 Task: For heading  Tahoma with underline.  font size for heading20,  'Change the font style of data to'Arial.  and font size to 12,  Change the alignment of both headline & data to Align left.  In the sheet  ExpenseAnalysis templates
Action: Mouse moved to (1077, 130)
Screenshot: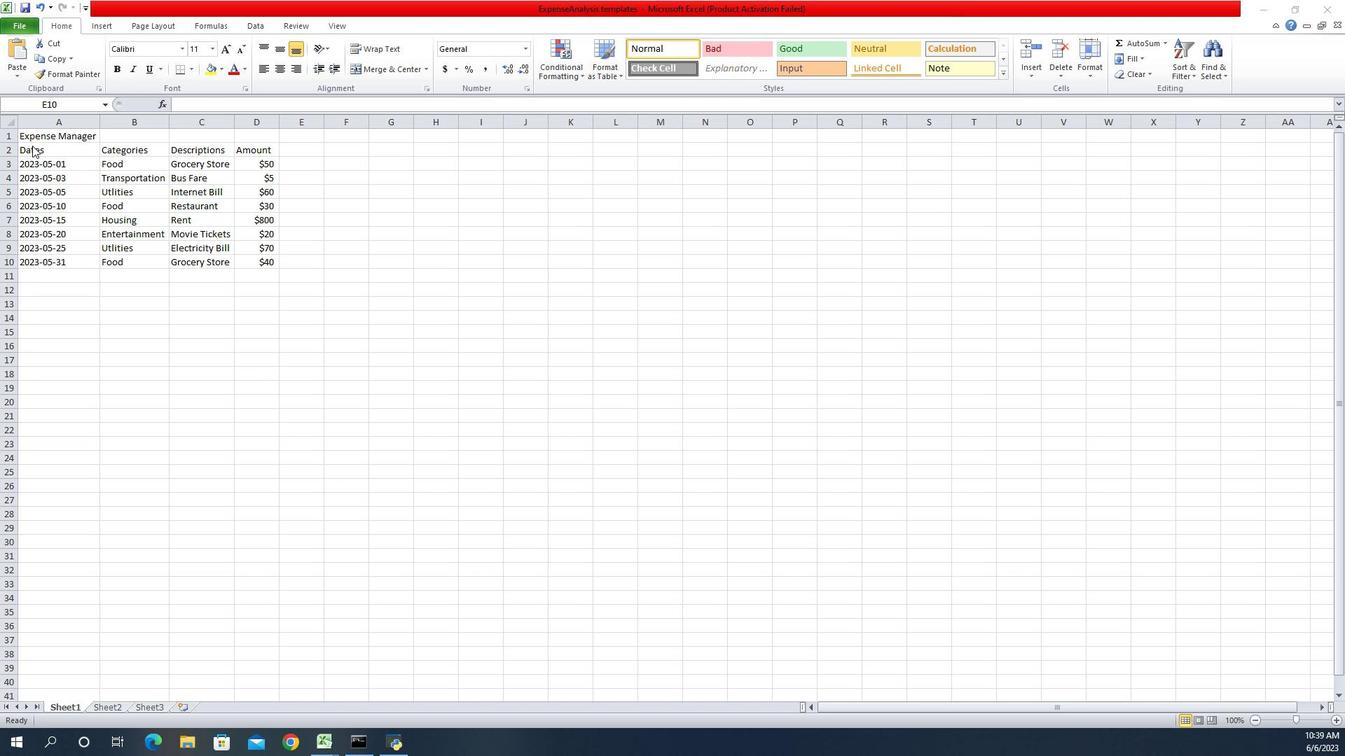 
Action: Mouse pressed left at (1077, 130)
Screenshot: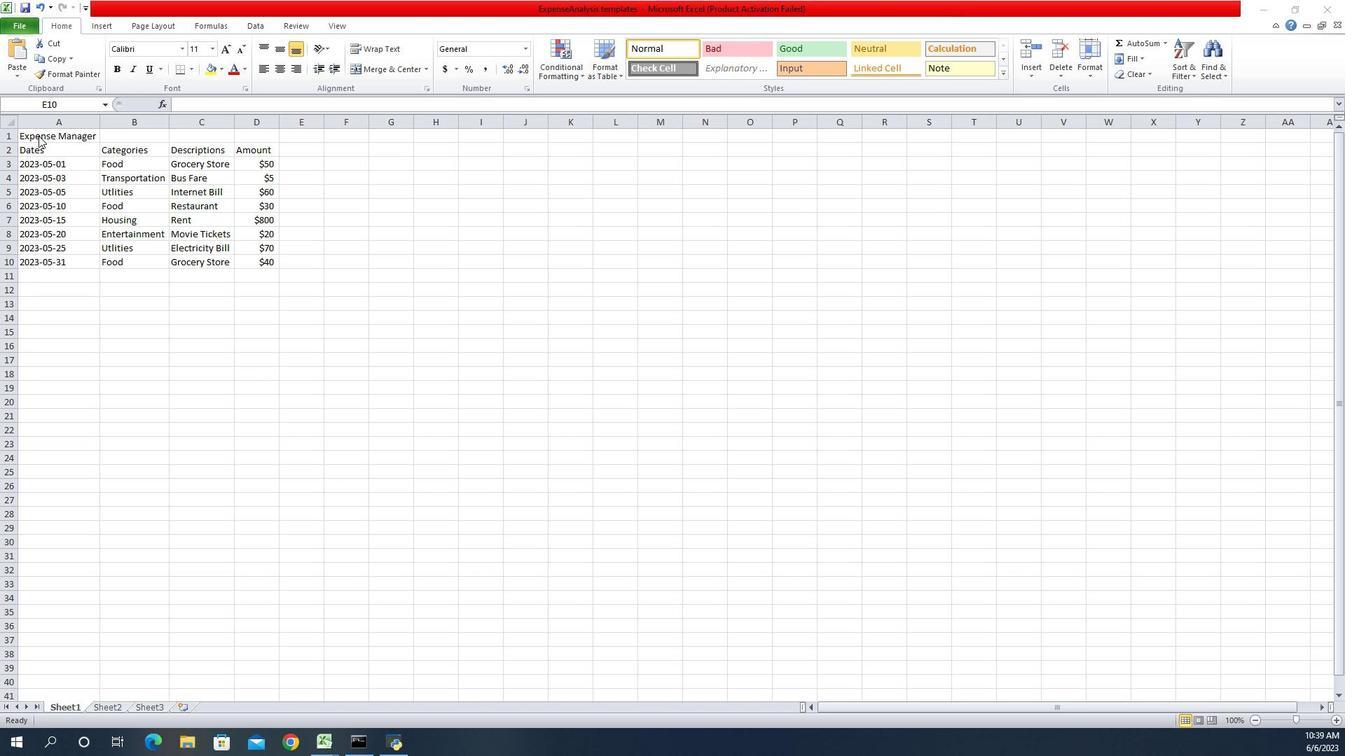 
Action: Mouse pressed left at (1077, 130)
Screenshot: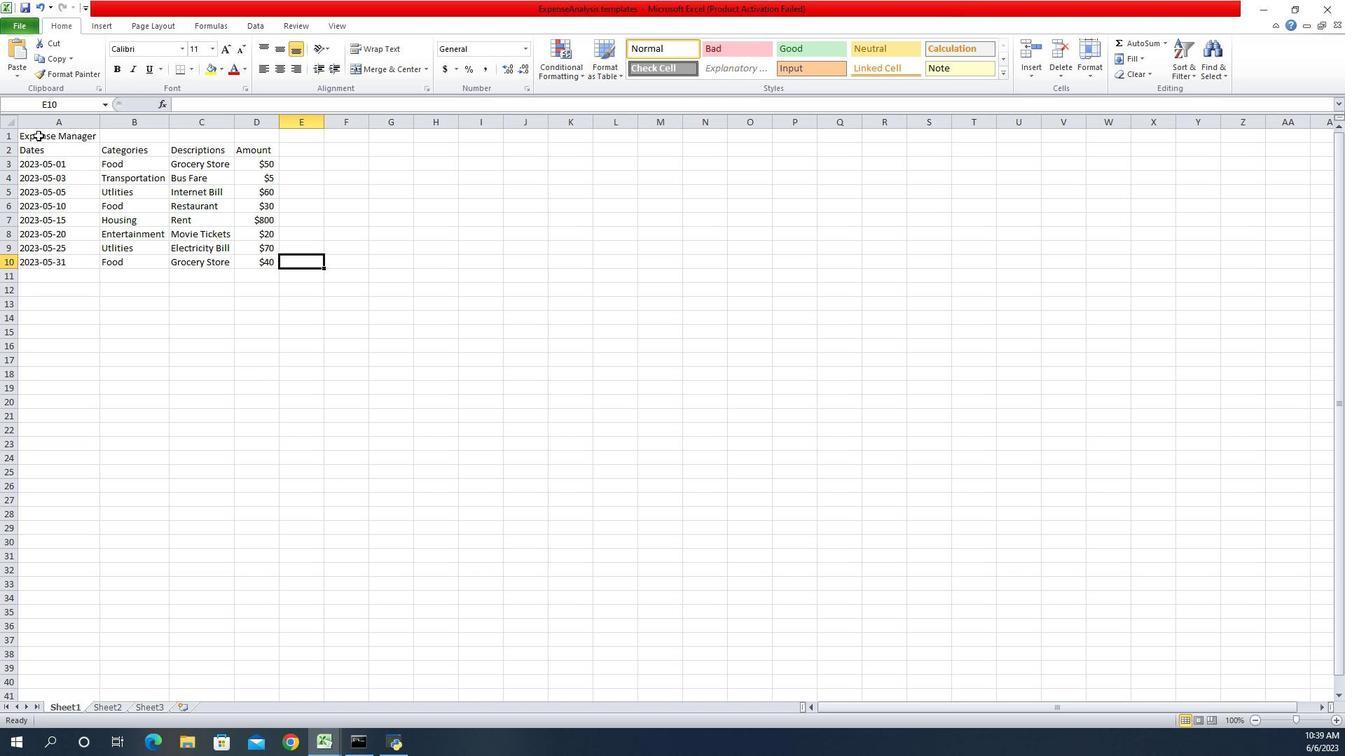 
Action: Mouse pressed left at (1077, 130)
Screenshot: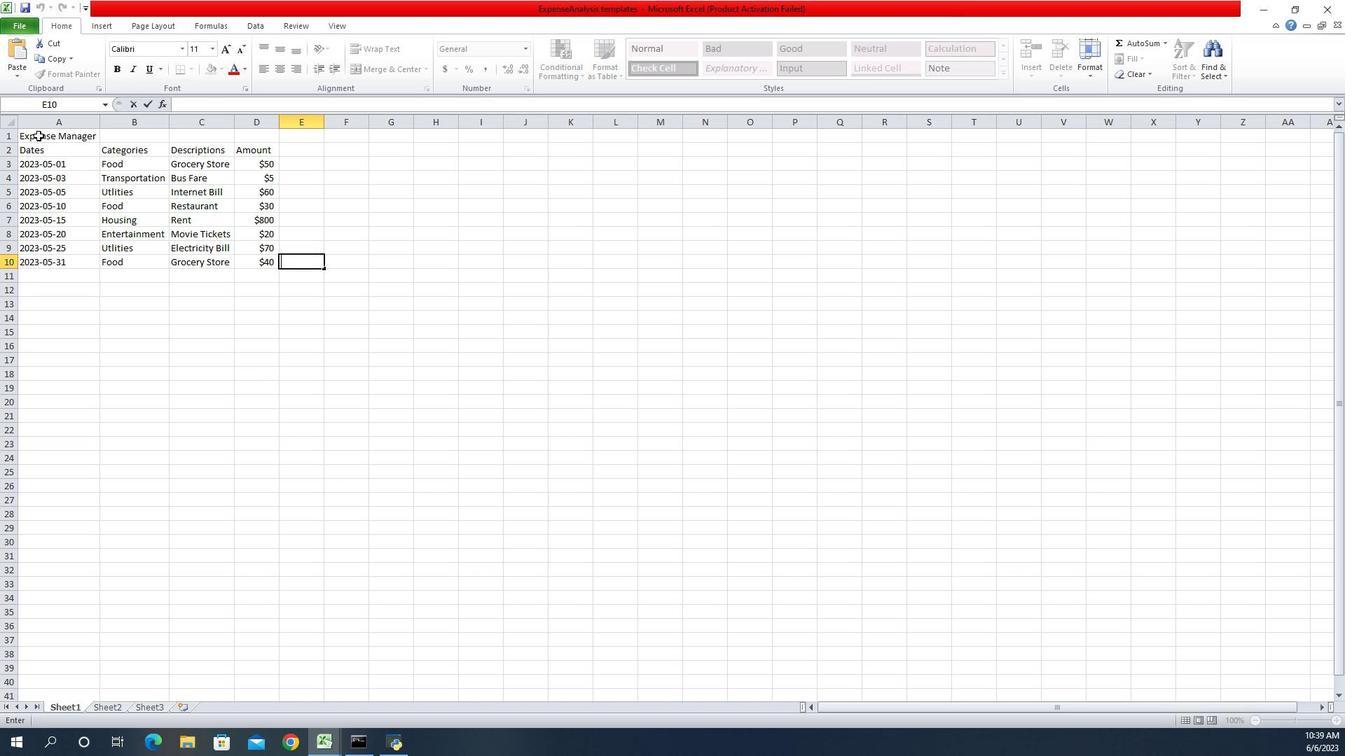 
Action: Mouse moved to (1220, 39)
Screenshot: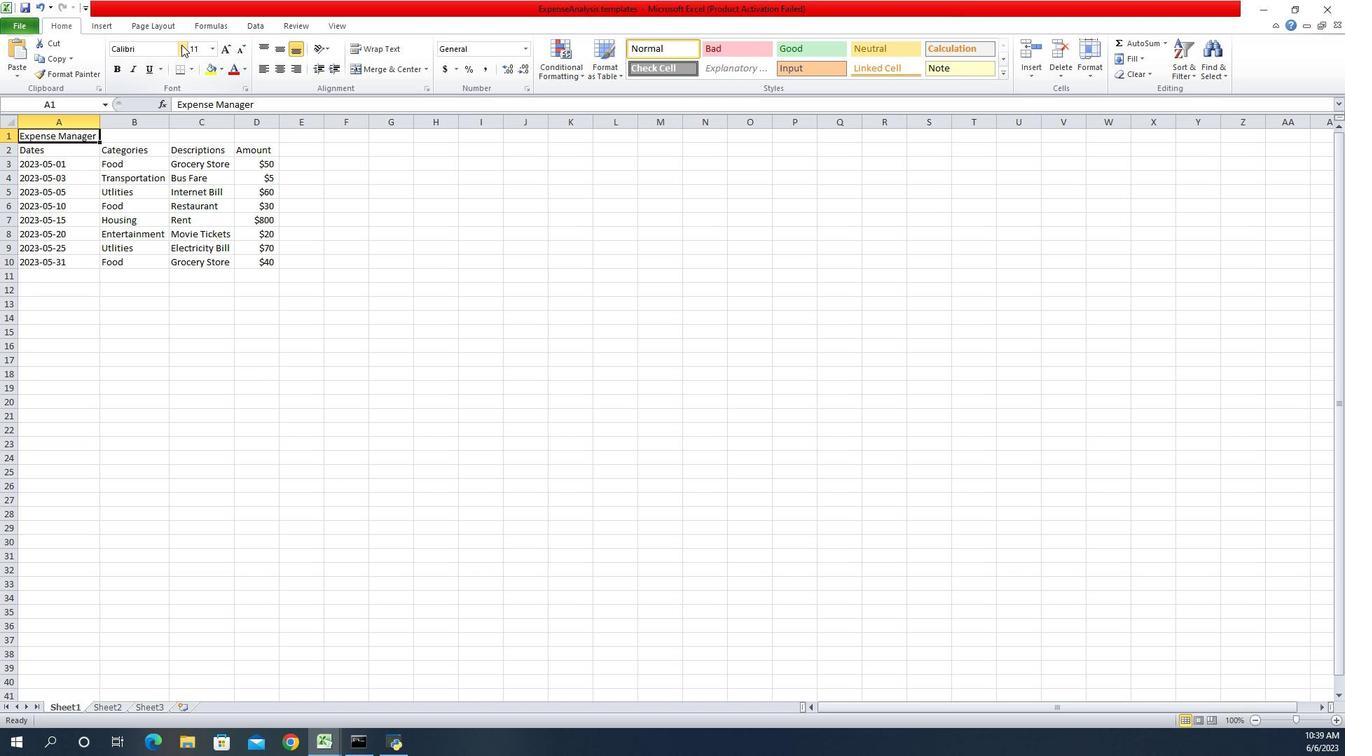 
Action: Mouse pressed left at (1220, 39)
Screenshot: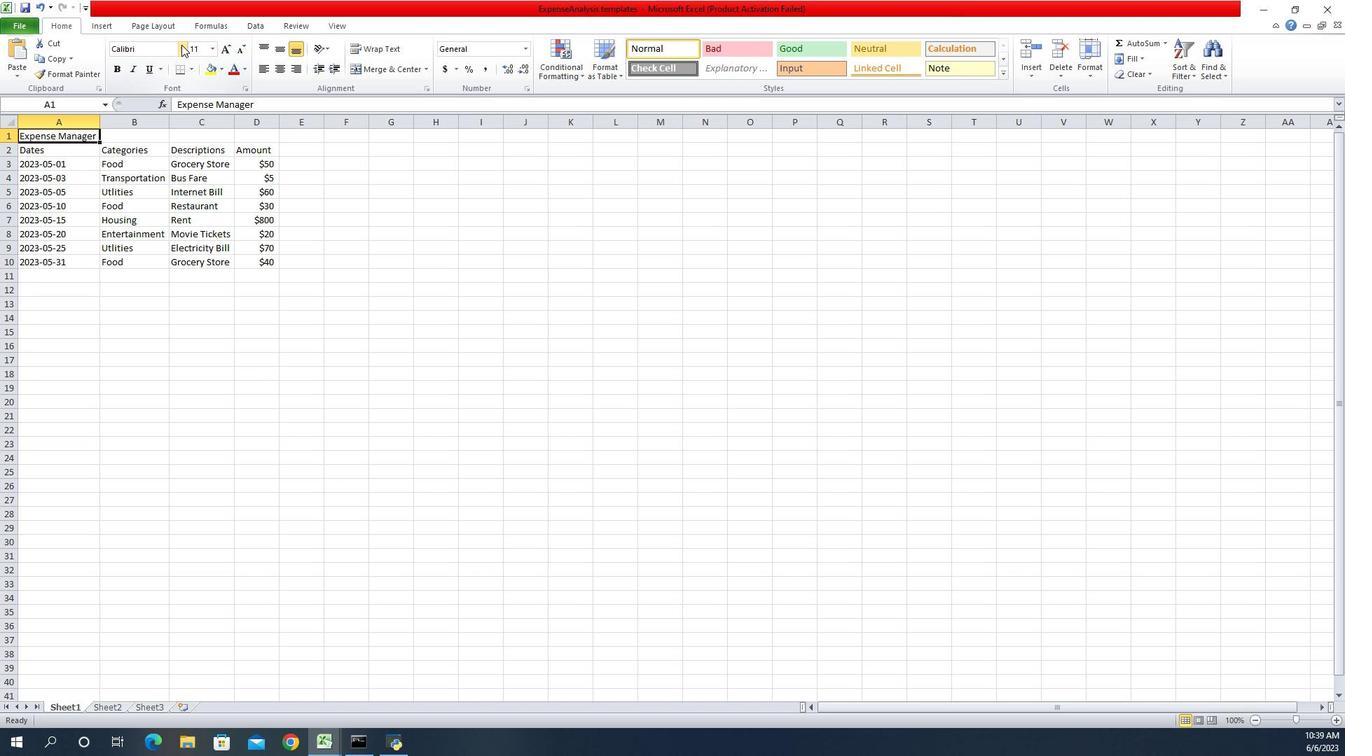 
Action: Key pressed tah
Screenshot: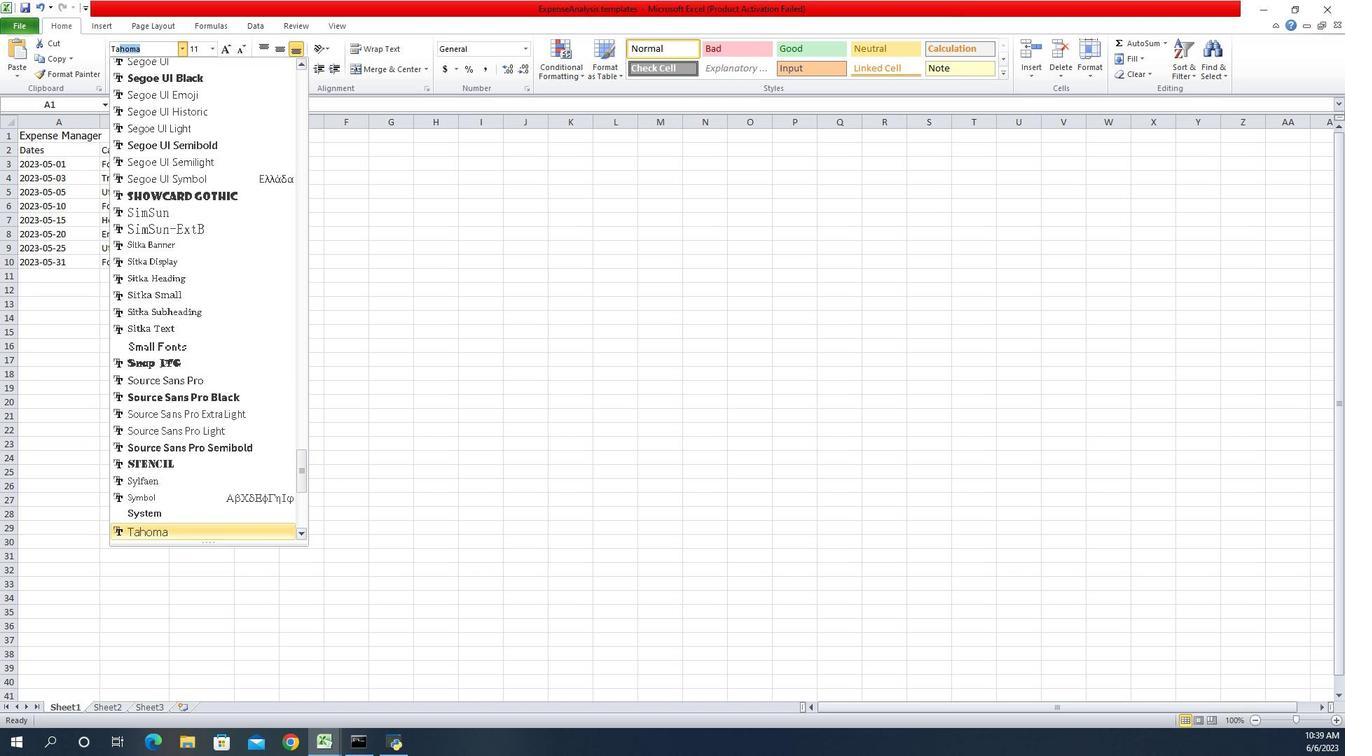 
Action: Mouse moved to (1228, 519)
Screenshot: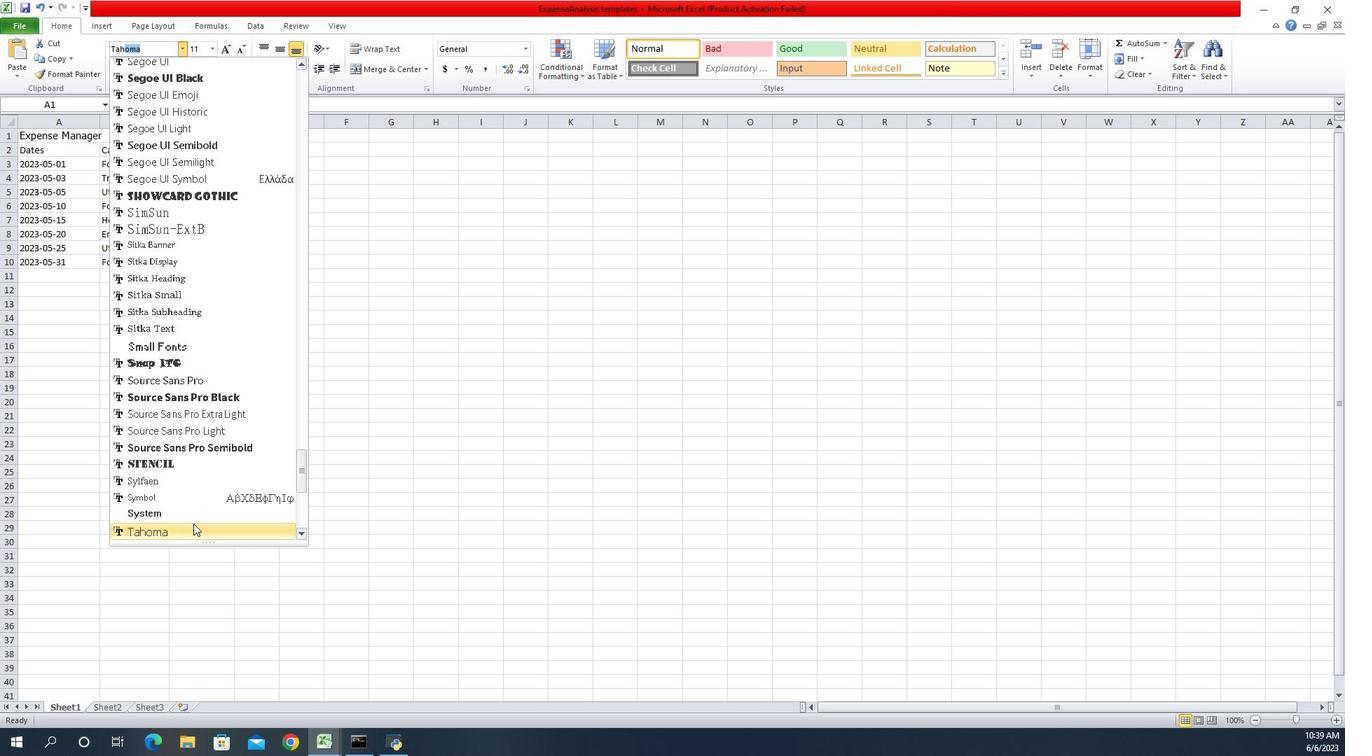 
Action: Mouse pressed left at (1228, 519)
Screenshot: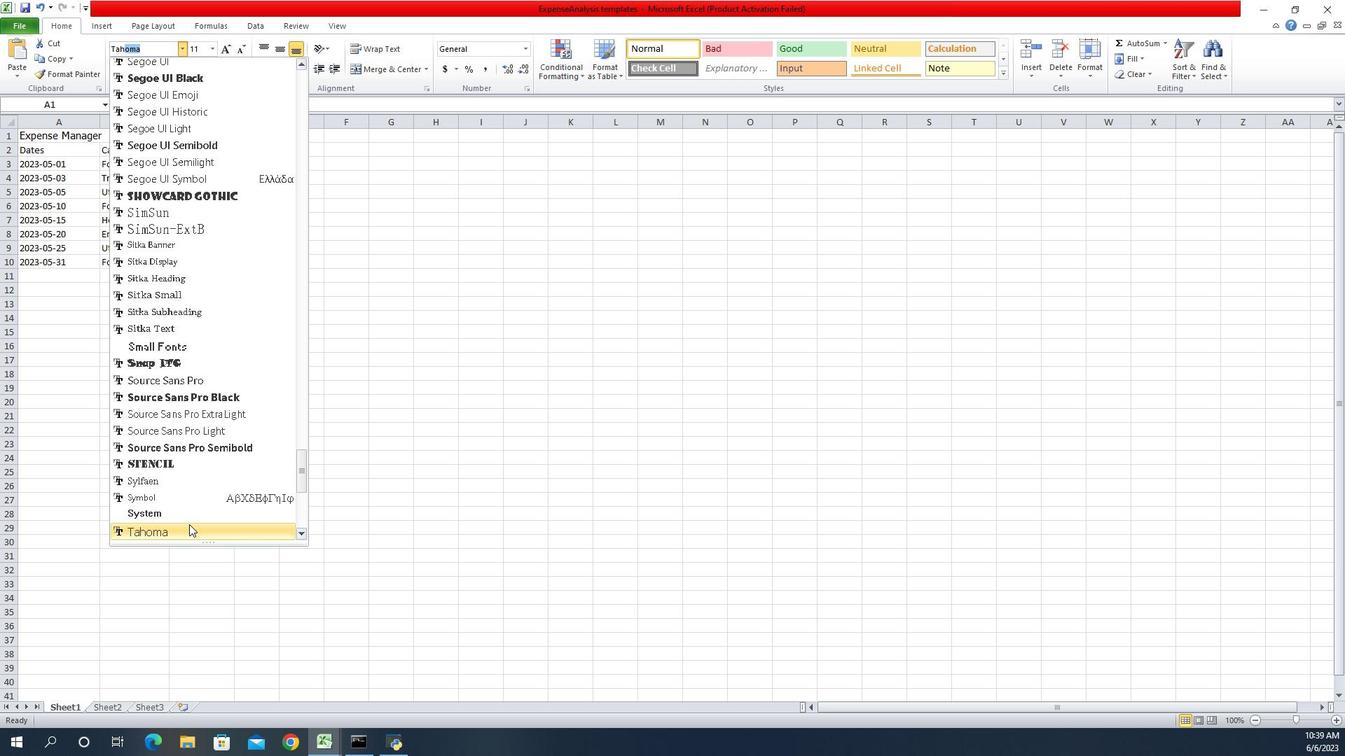 
Action: Mouse moved to (1189, 68)
Screenshot: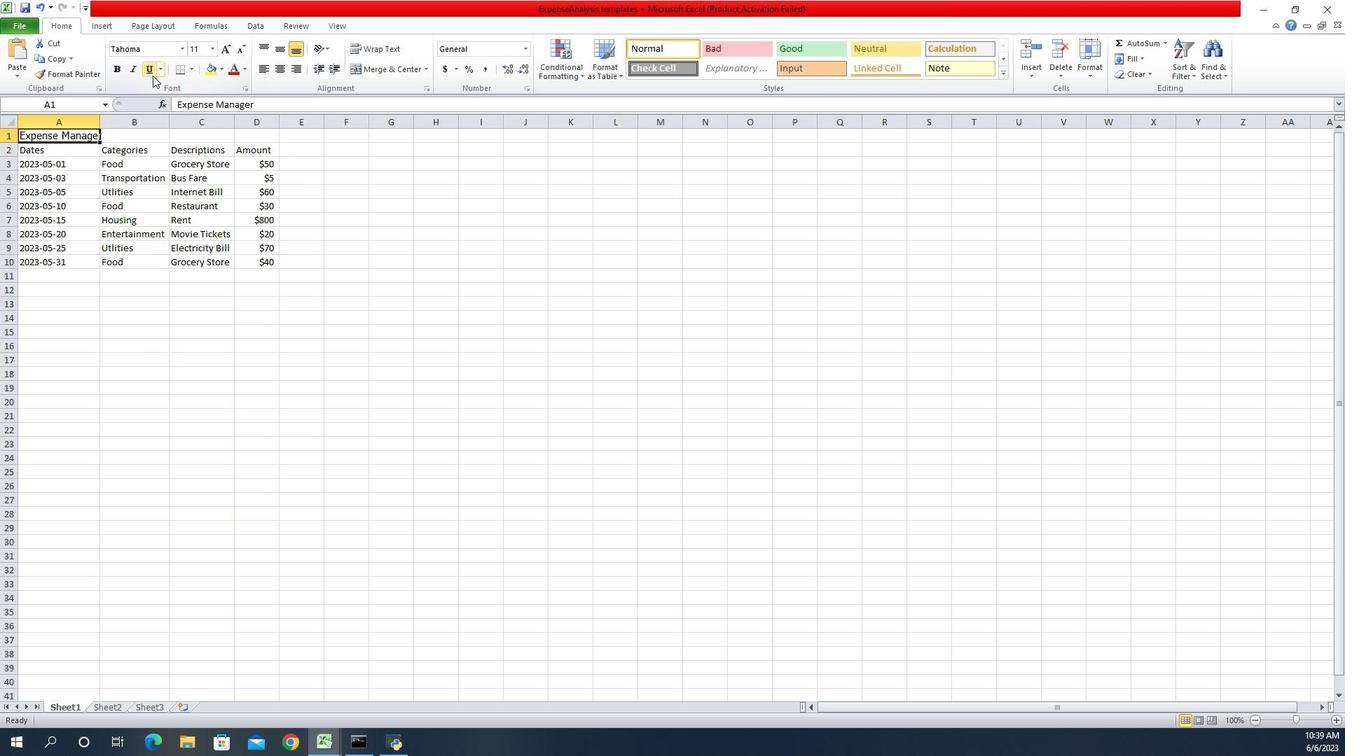 
Action: Mouse pressed left at (1189, 68)
Screenshot: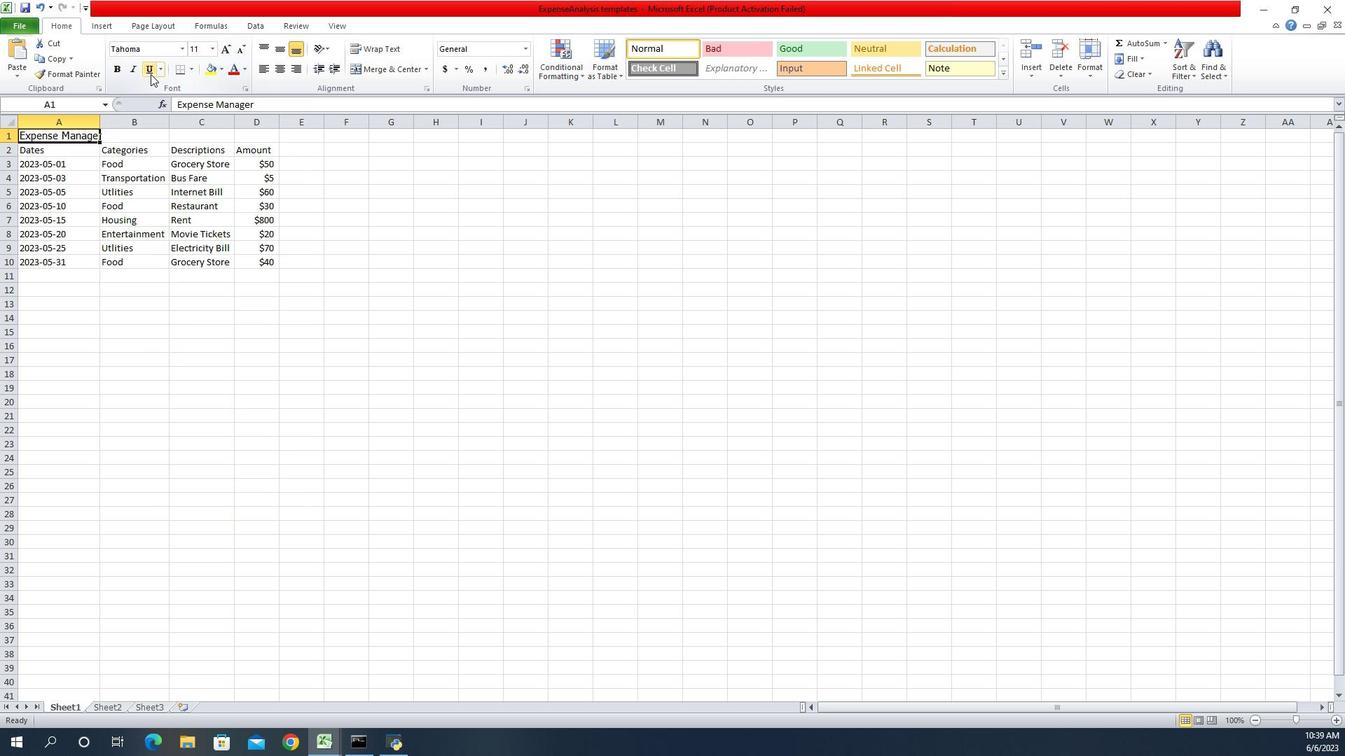 
Action: Mouse moved to (1249, 40)
Screenshot: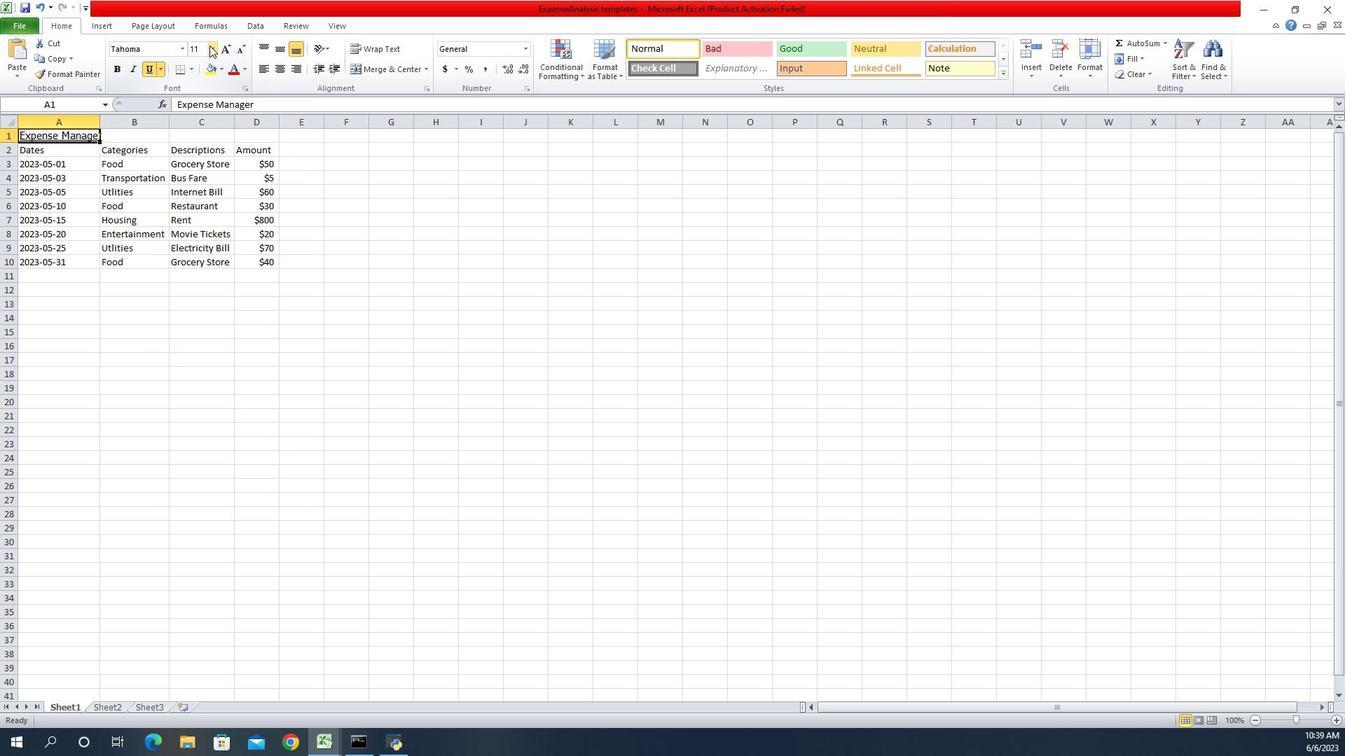 
Action: Mouse pressed left at (1249, 40)
Screenshot: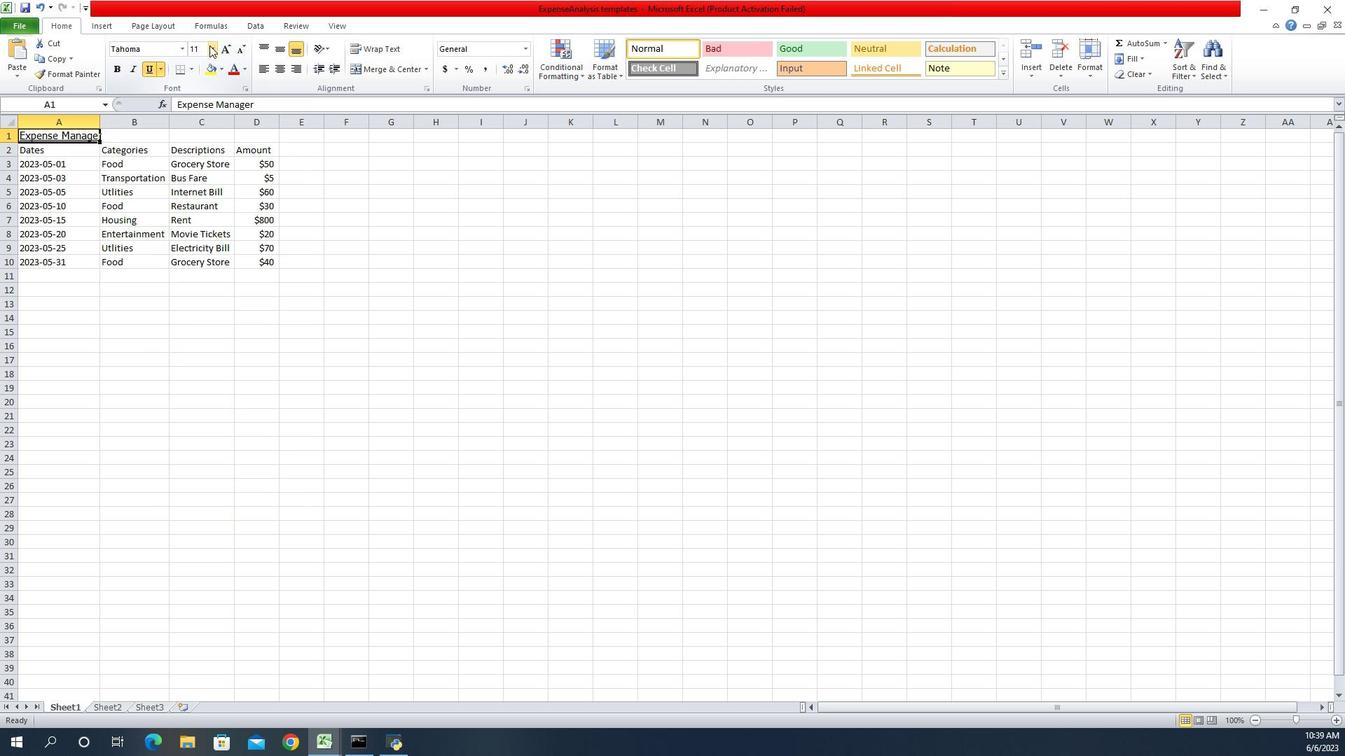 
Action: Mouse moved to (1233, 154)
Screenshot: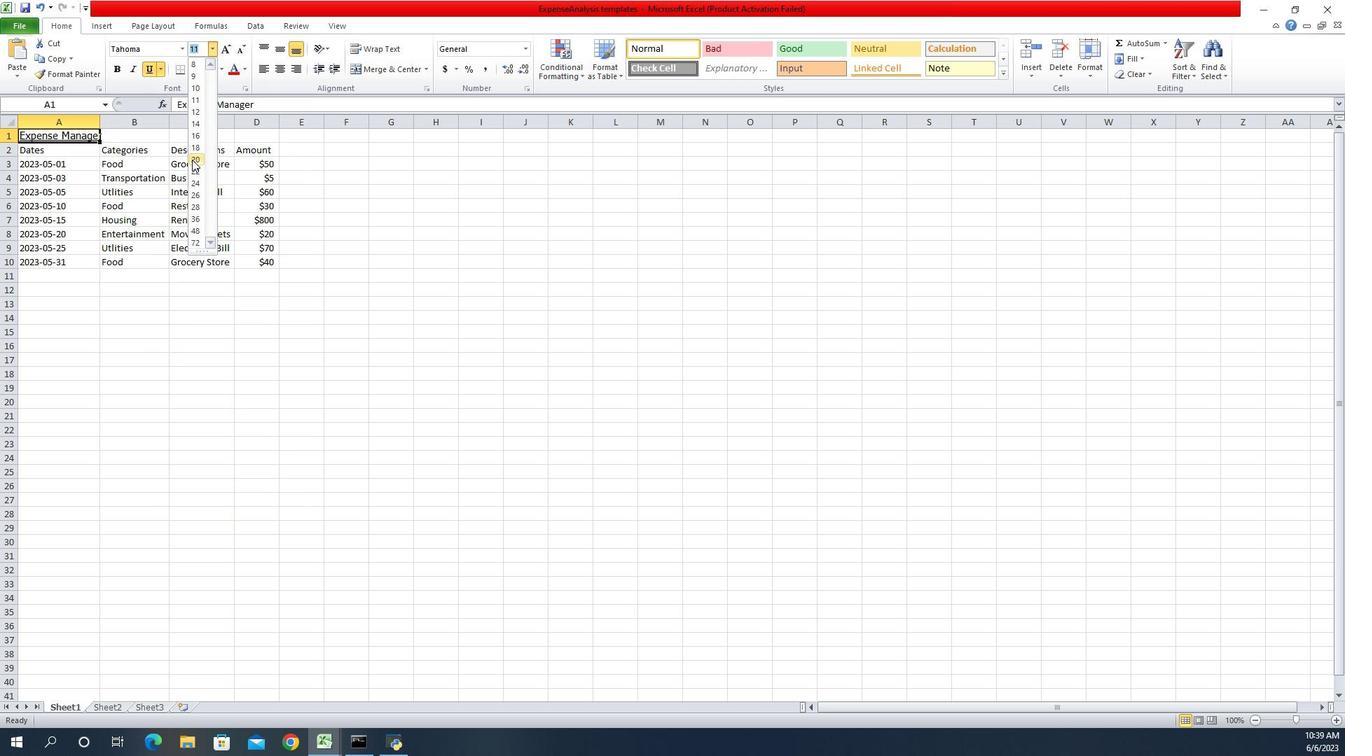 
Action: Mouse pressed left at (1233, 154)
Screenshot: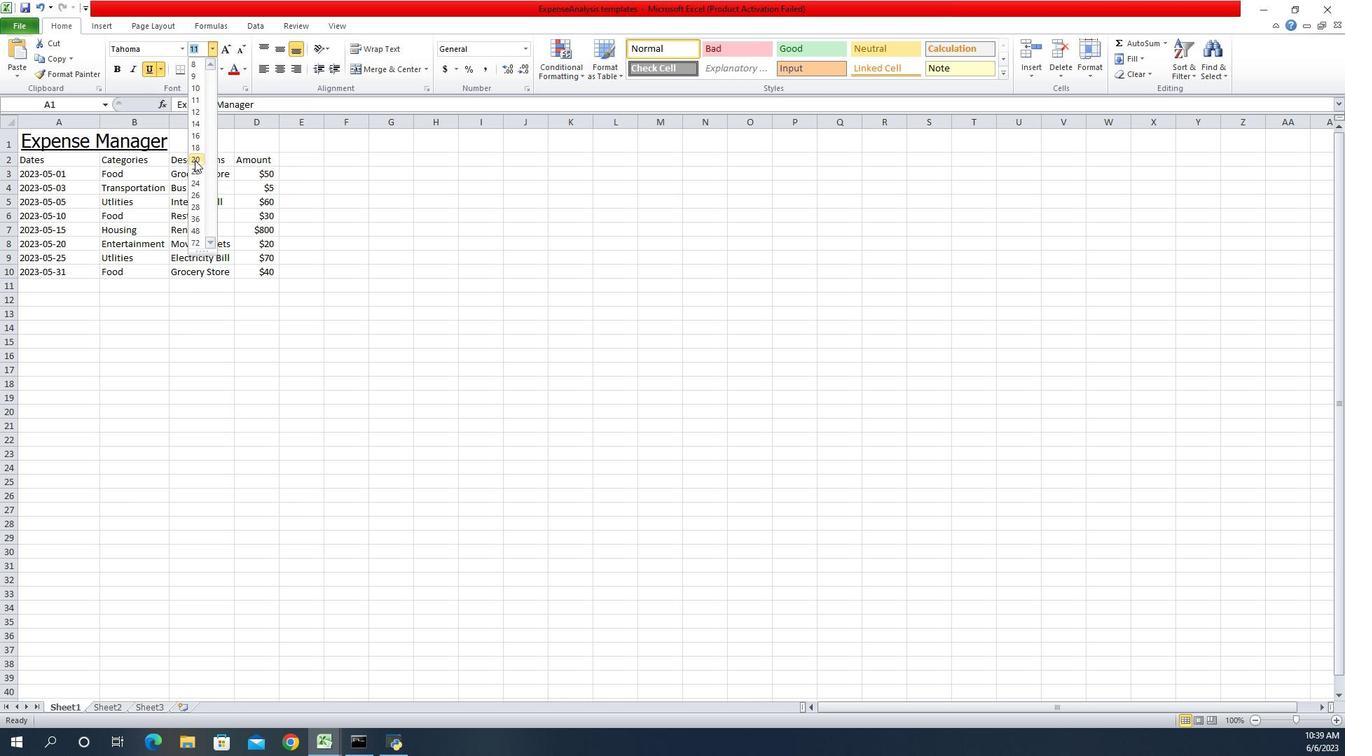
Action: Mouse moved to (1071, 156)
Screenshot: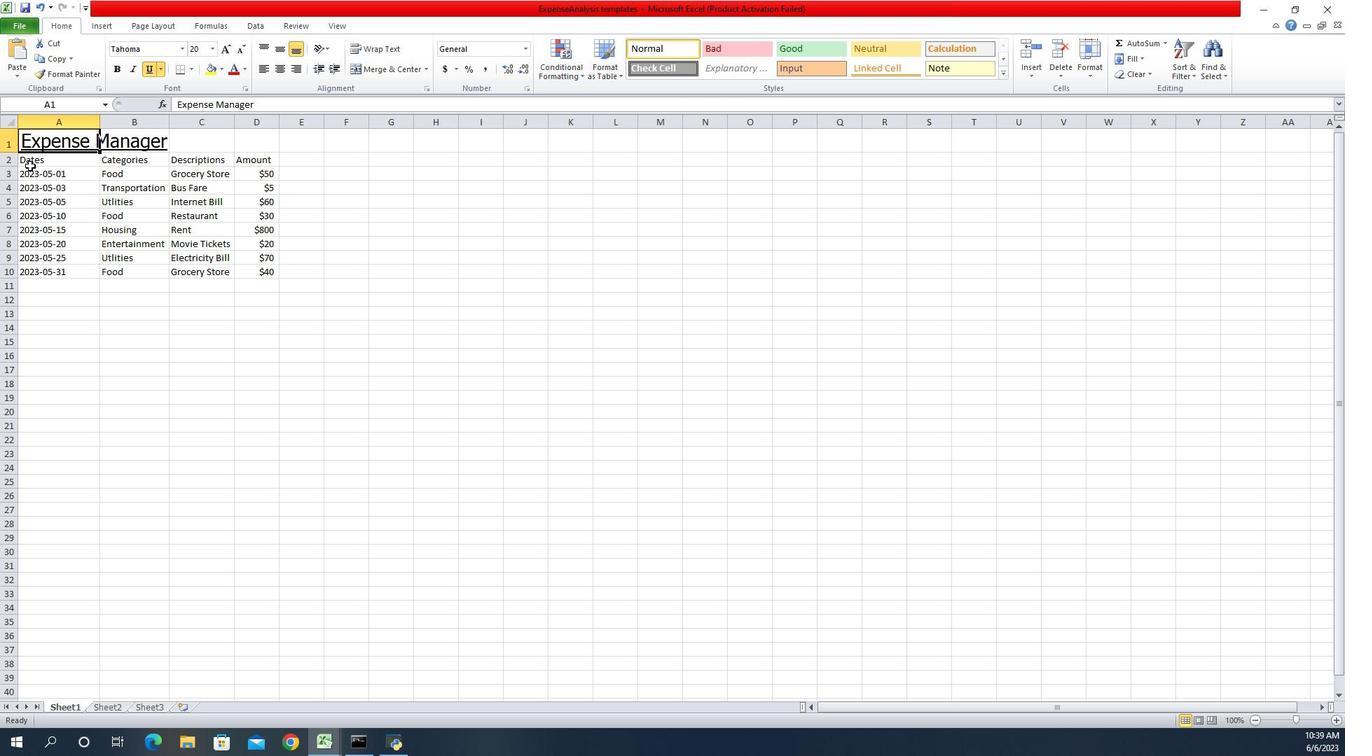 
Action: Mouse pressed left at (1071, 156)
Screenshot: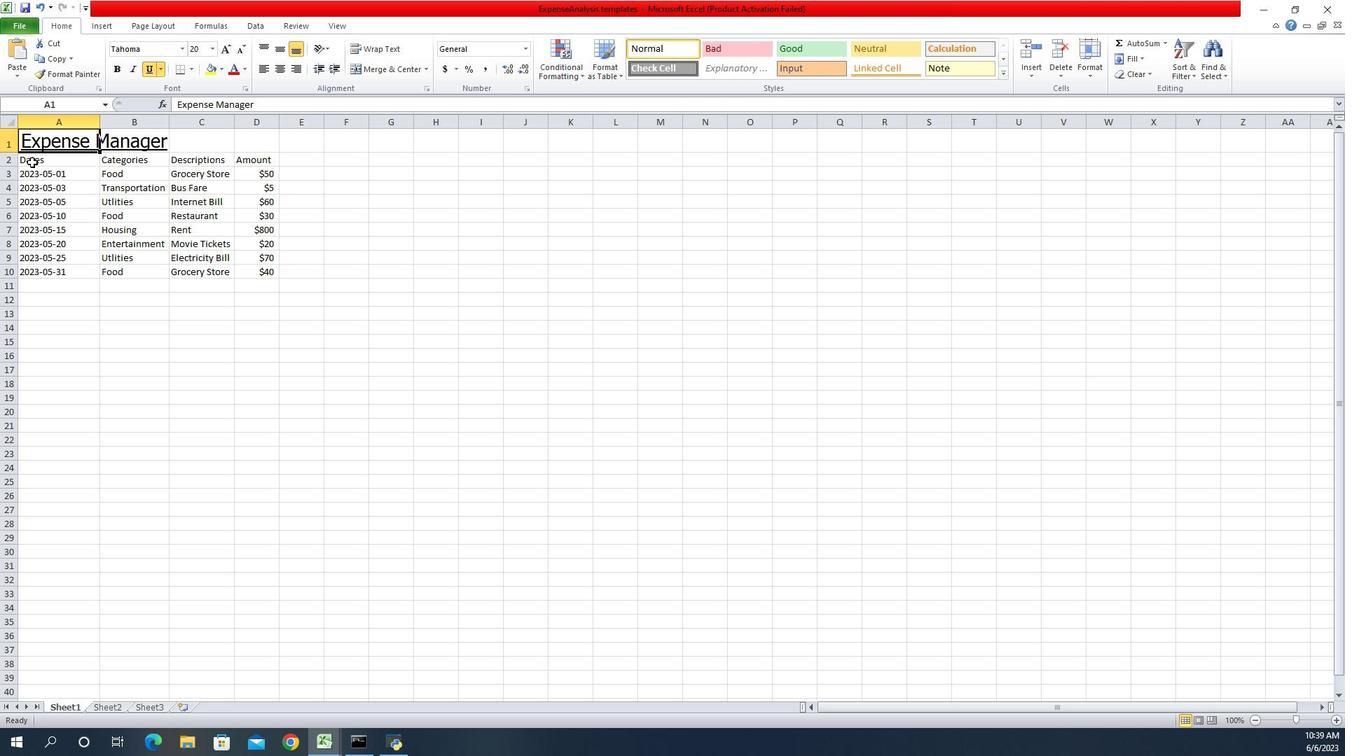 
Action: Key pressed <Key.shift><Key.right><Key.down>
Screenshot: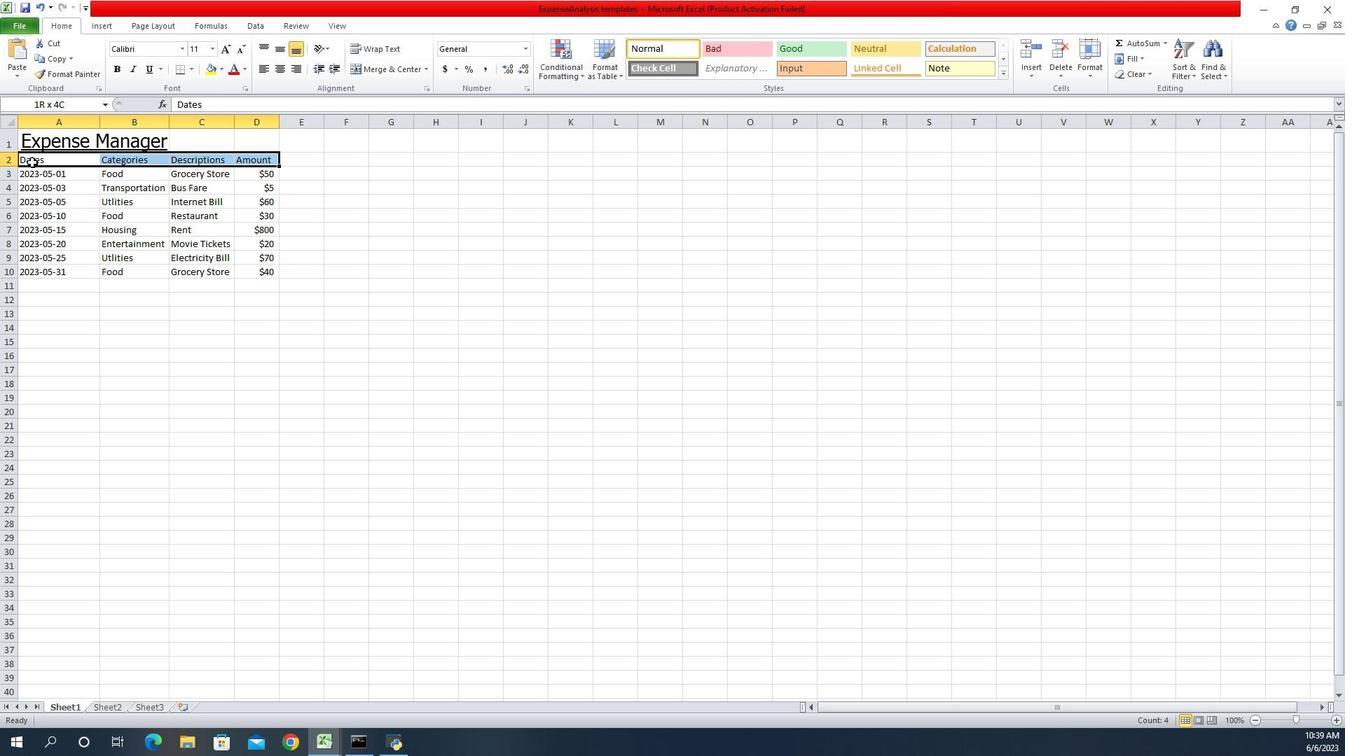 
Action: Mouse moved to (1220, 44)
Screenshot: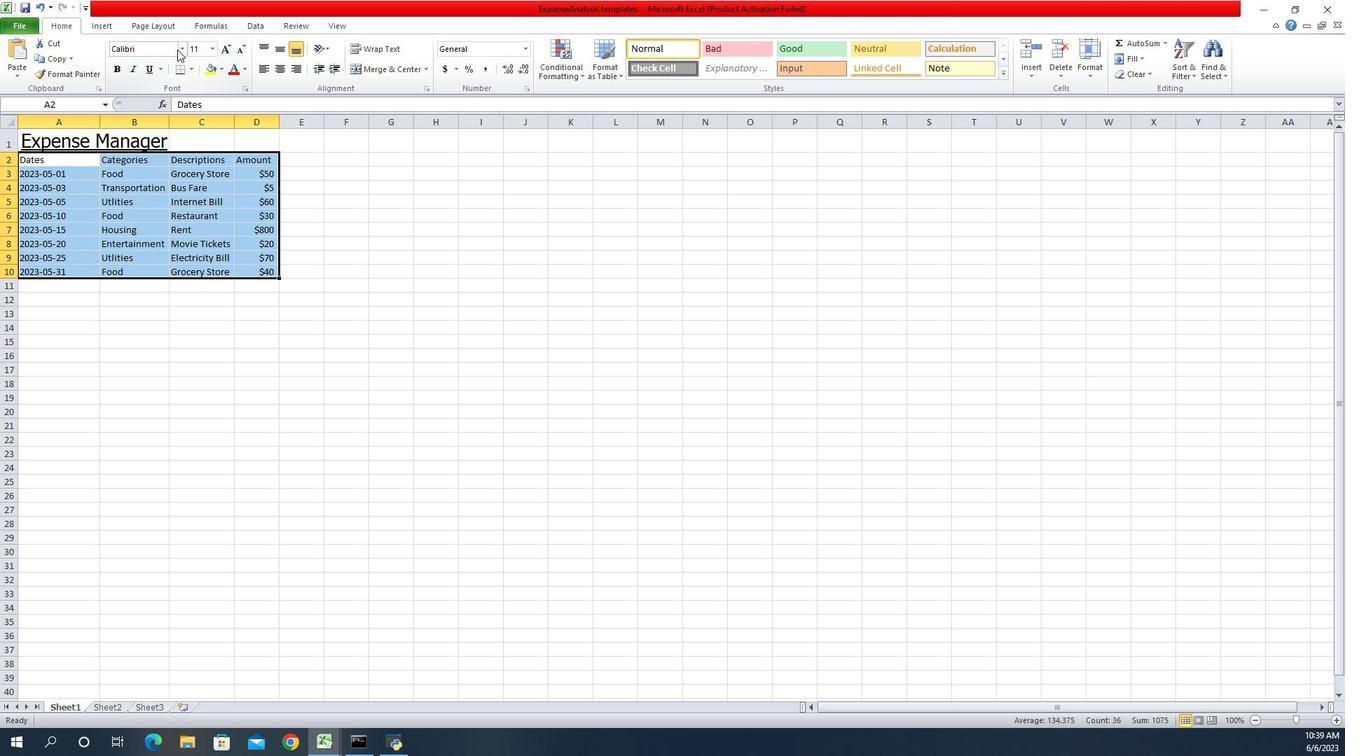
Action: Mouse pressed left at (1220, 44)
Screenshot: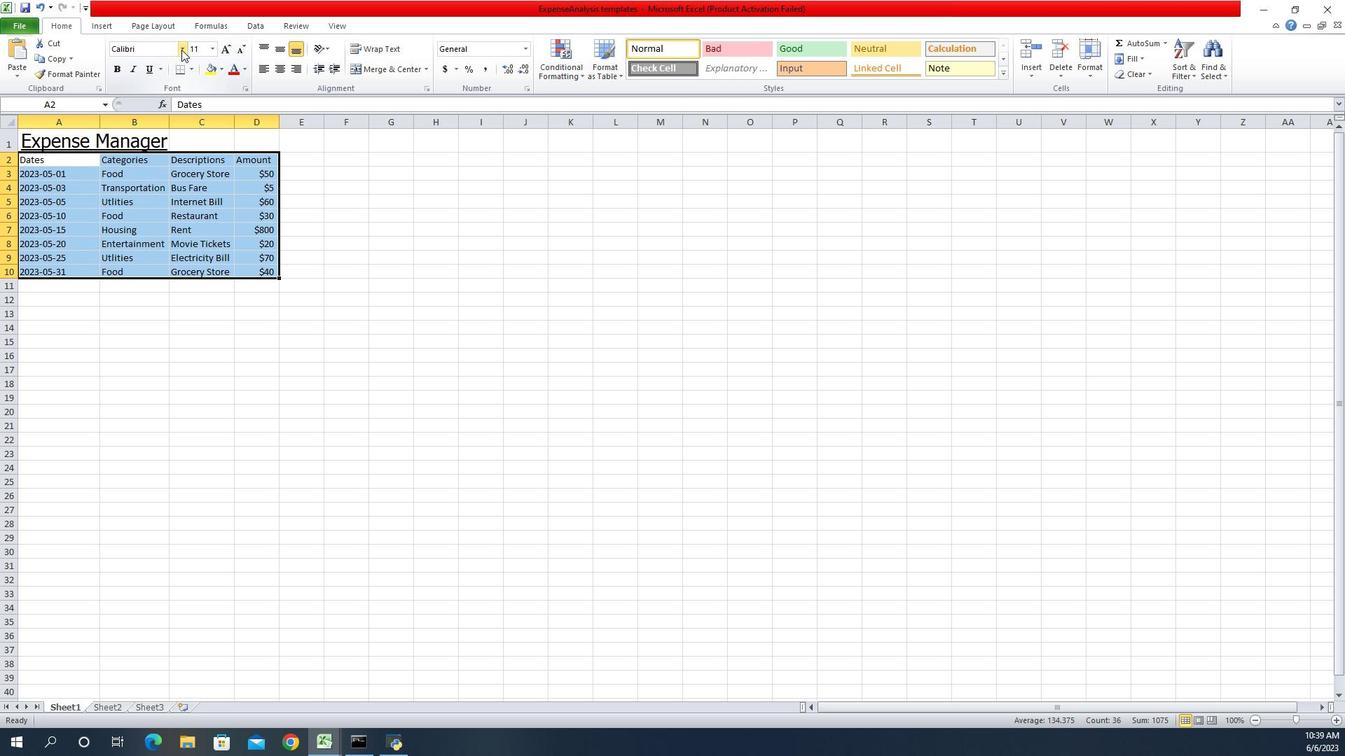 
Action: Key pressed ari<Key.enter>
Screenshot: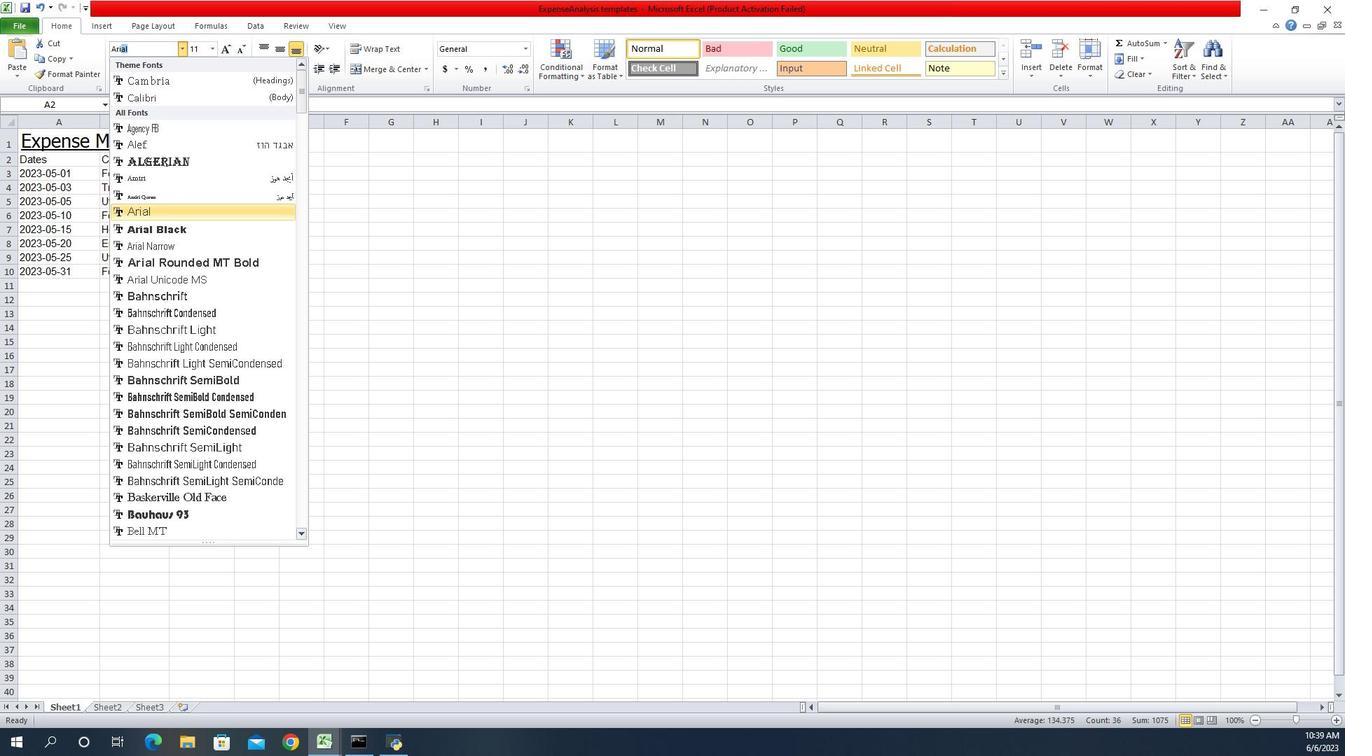 
Action: Mouse moved to (1251, 44)
Screenshot: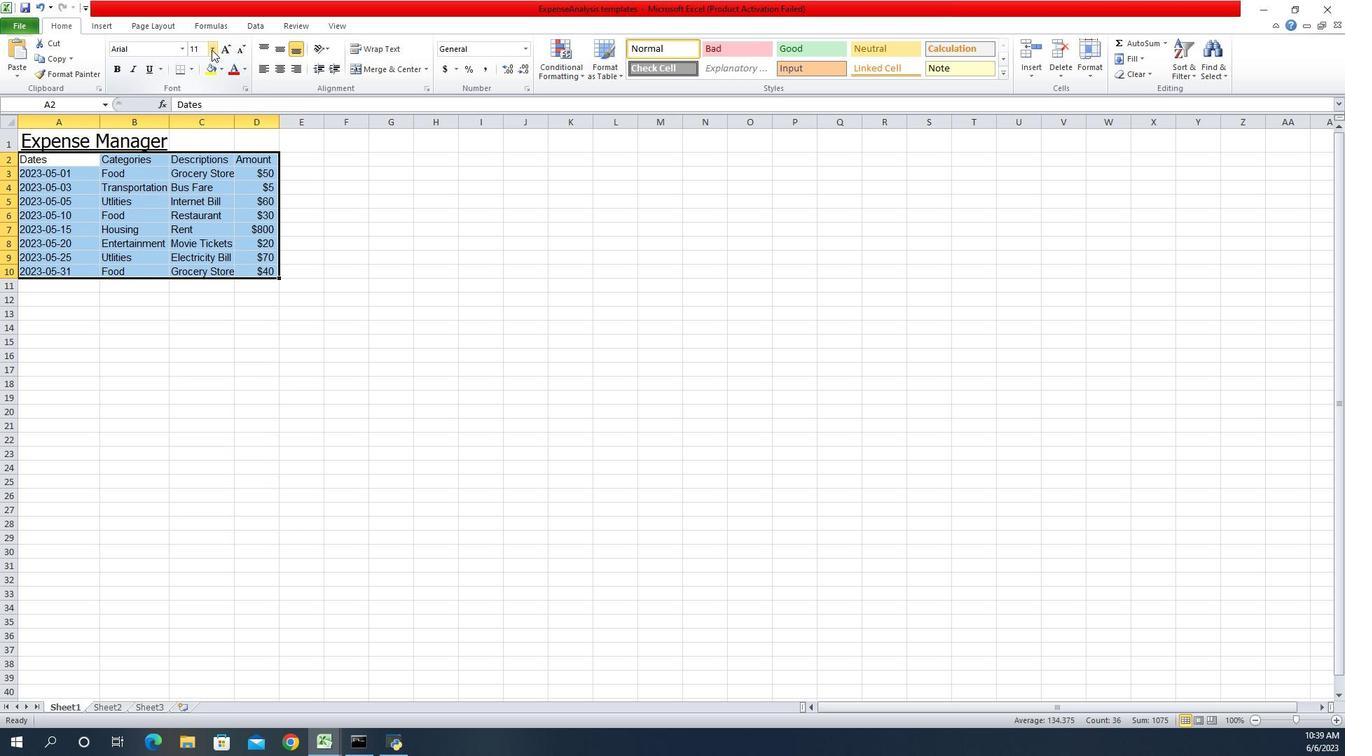 
Action: Mouse pressed left at (1251, 44)
Screenshot: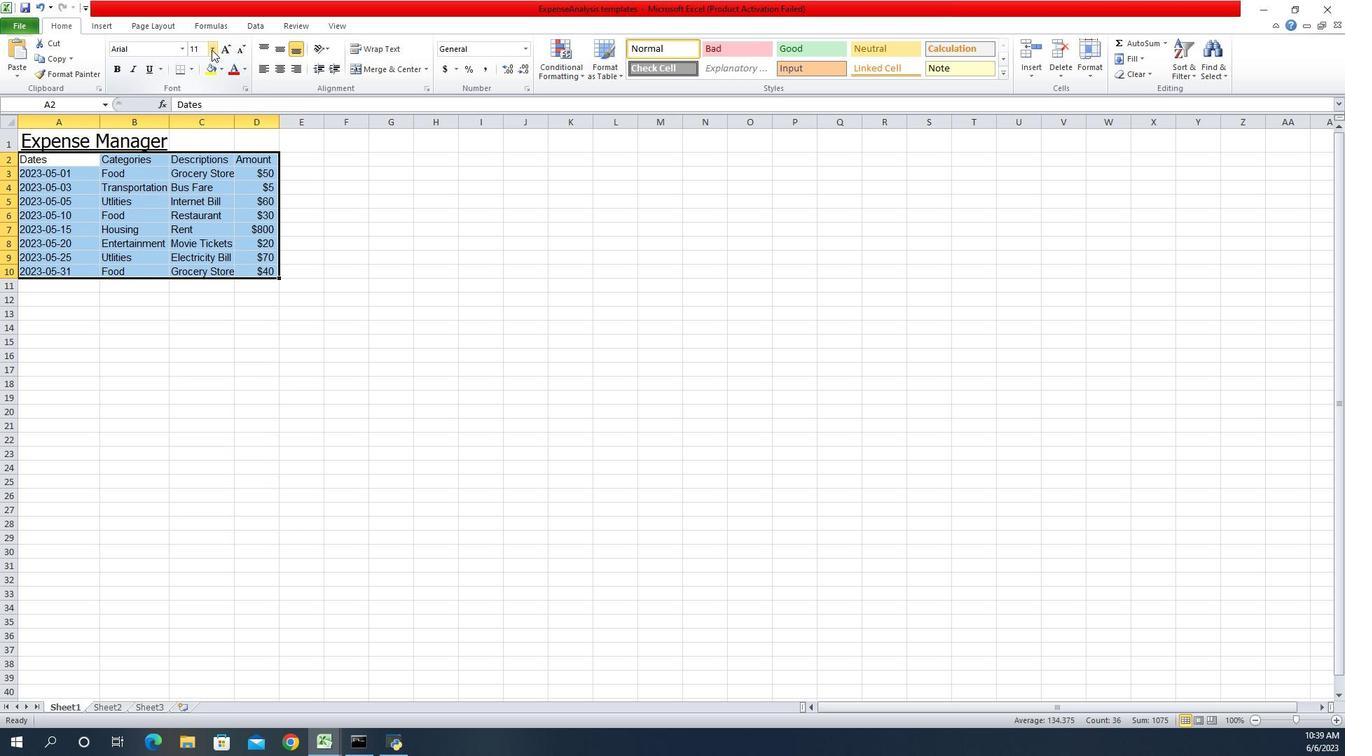
Action: Mouse moved to (1237, 109)
Screenshot: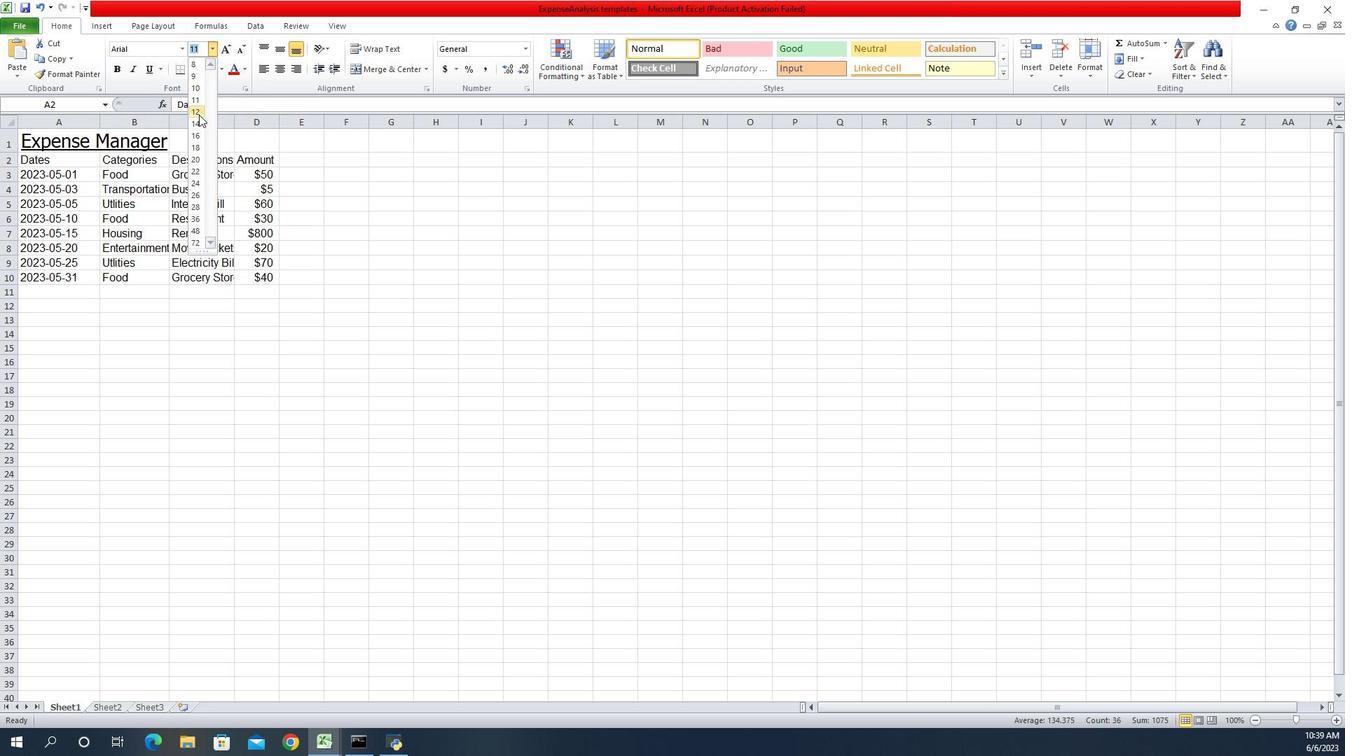 
Action: Mouse pressed left at (1237, 109)
Screenshot: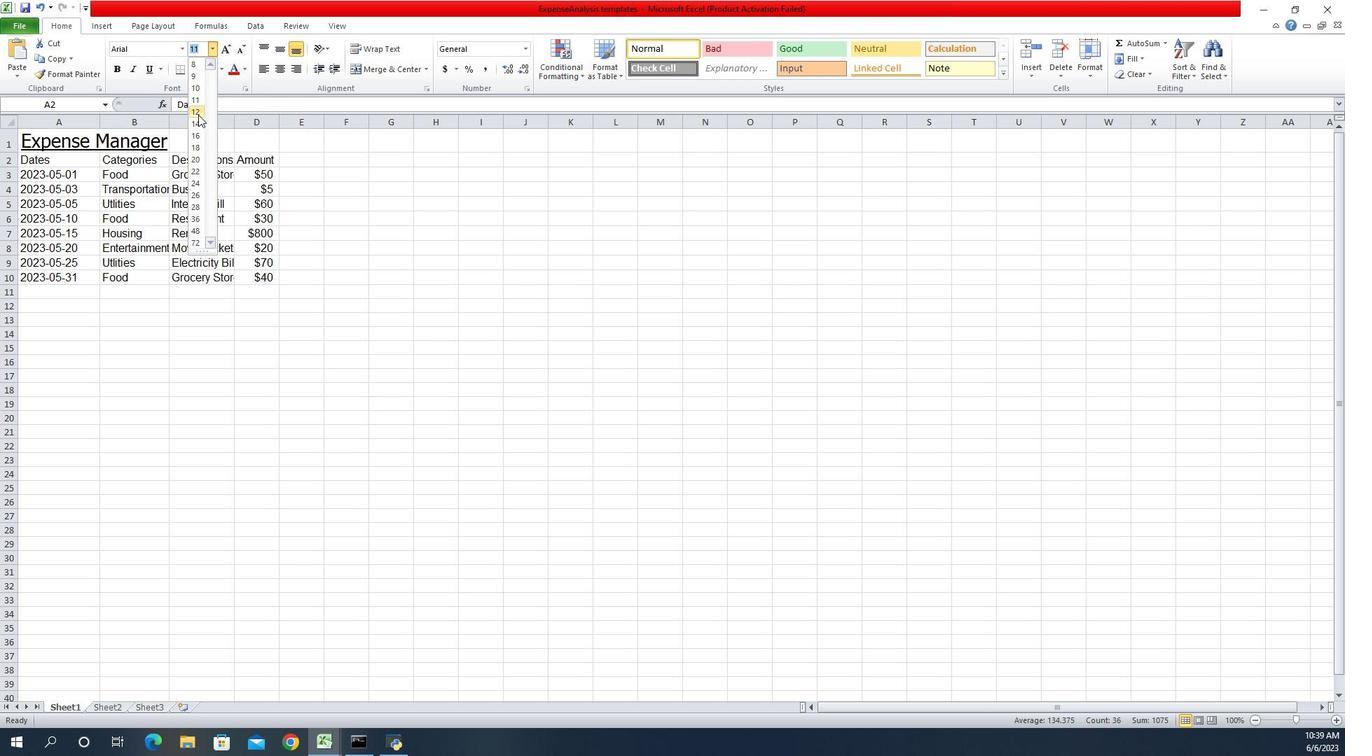
Action: Mouse moved to (1305, 60)
Screenshot: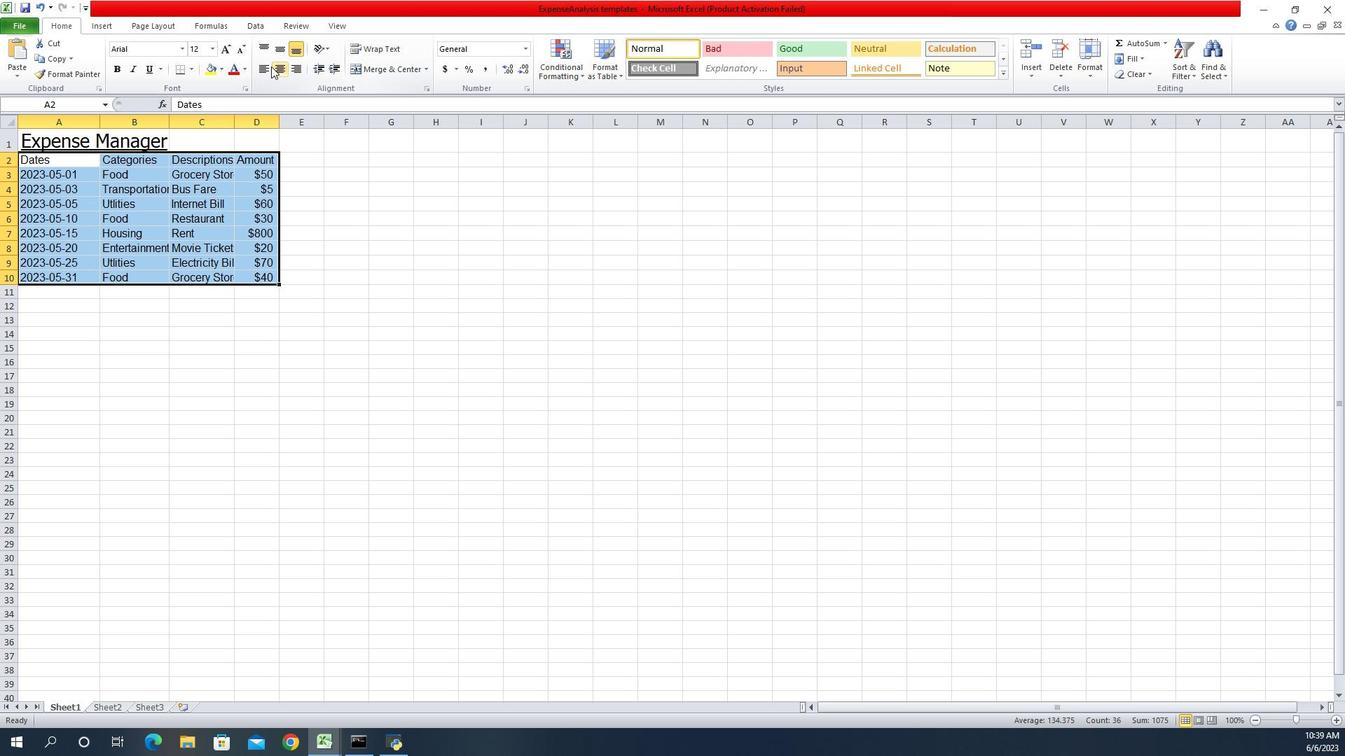 
Action: Mouse pressed left at (1305, 60)
Screenshot: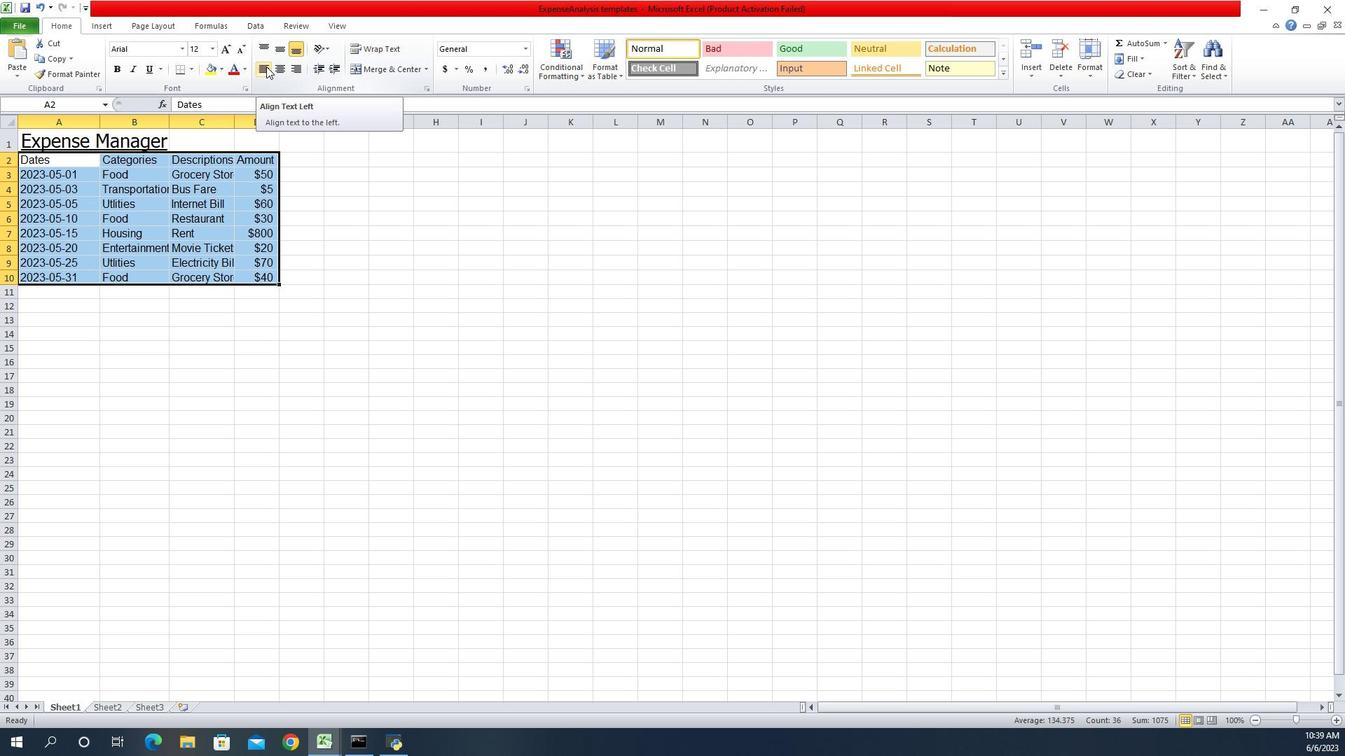
Action: Mouse moved to (1065, 2)
Screenshot: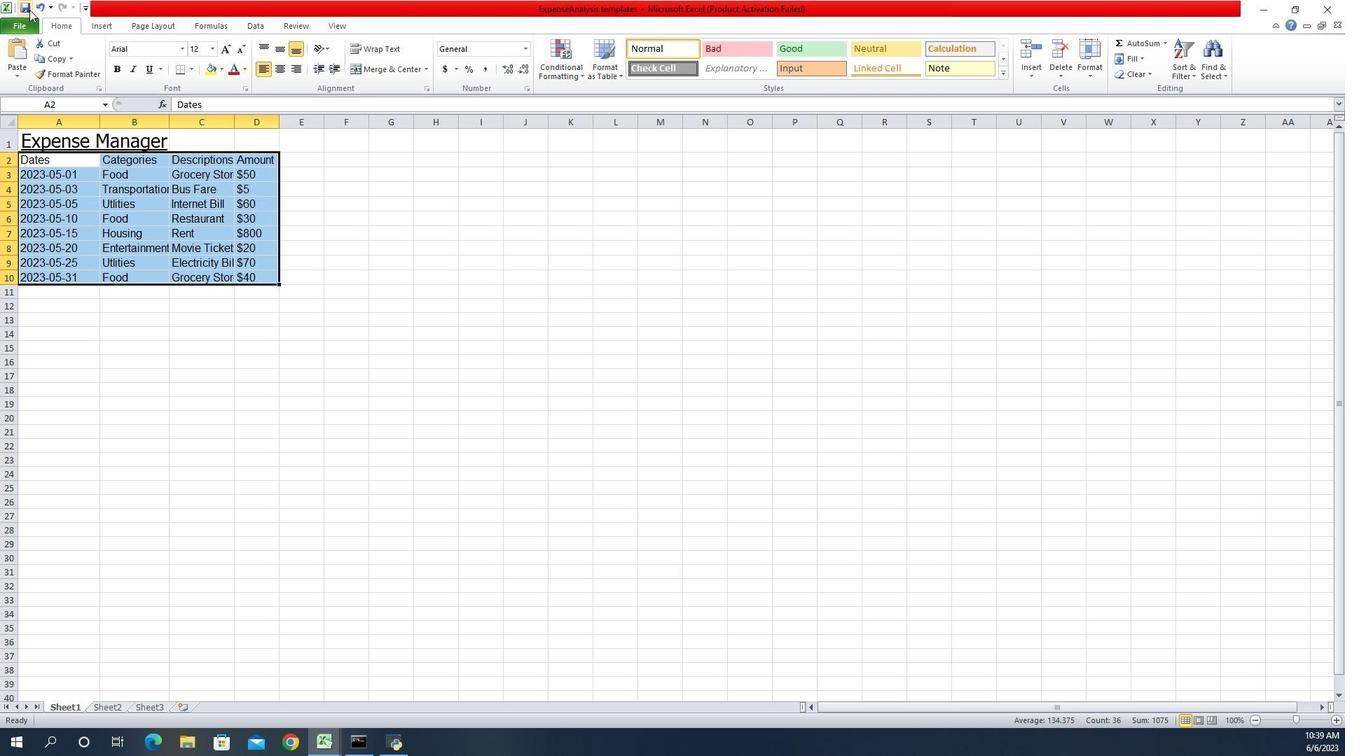 
Action: Mouse pressed left at (1065, 2)
Screenshot: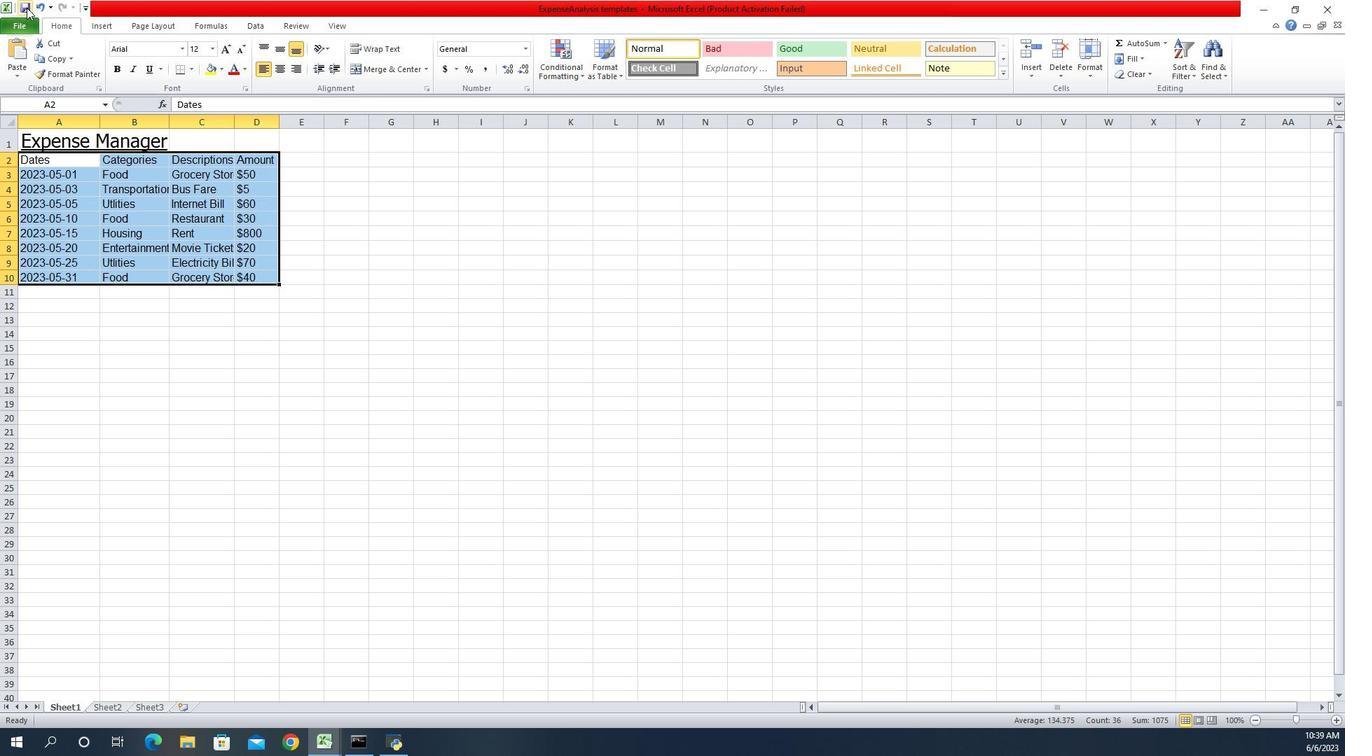 
Action: Mouse moved to (1345, 288)
Screenshot: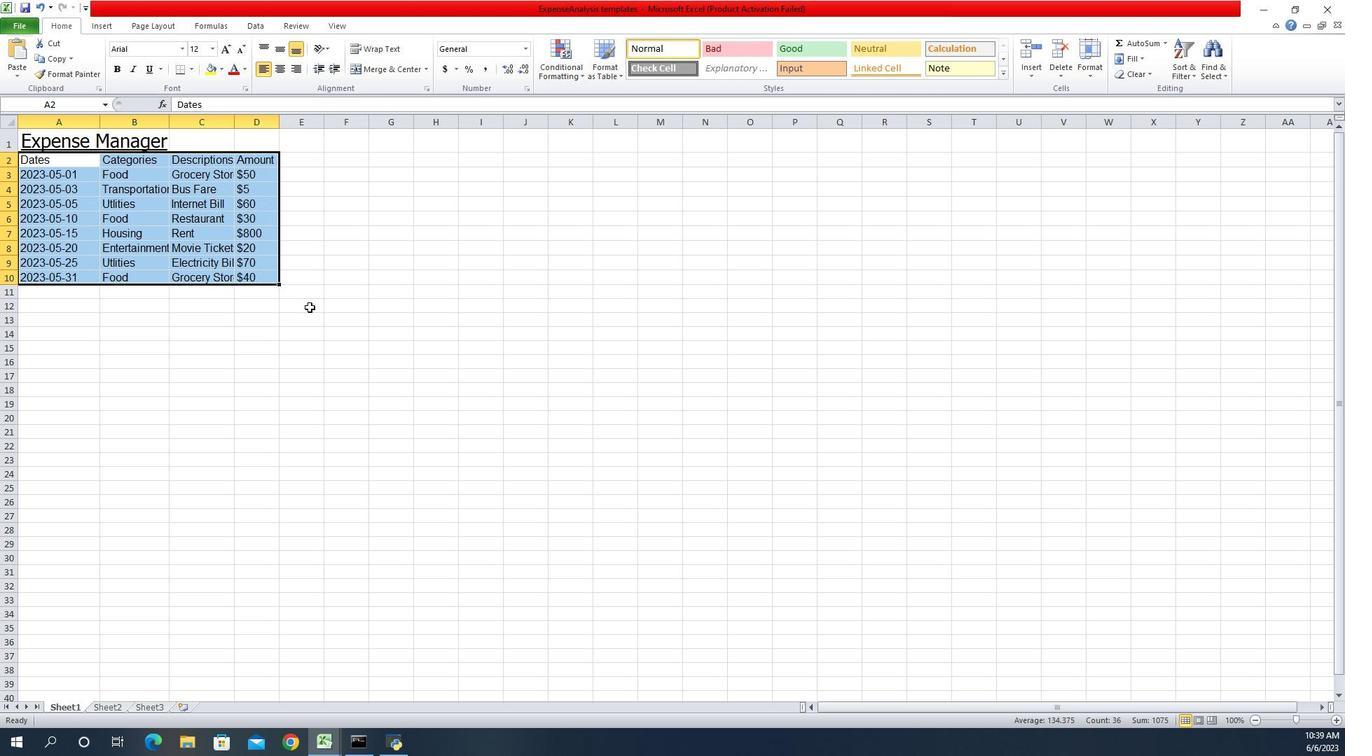 
Action: Mouse pressed left at (1345, 288)
Screenshot: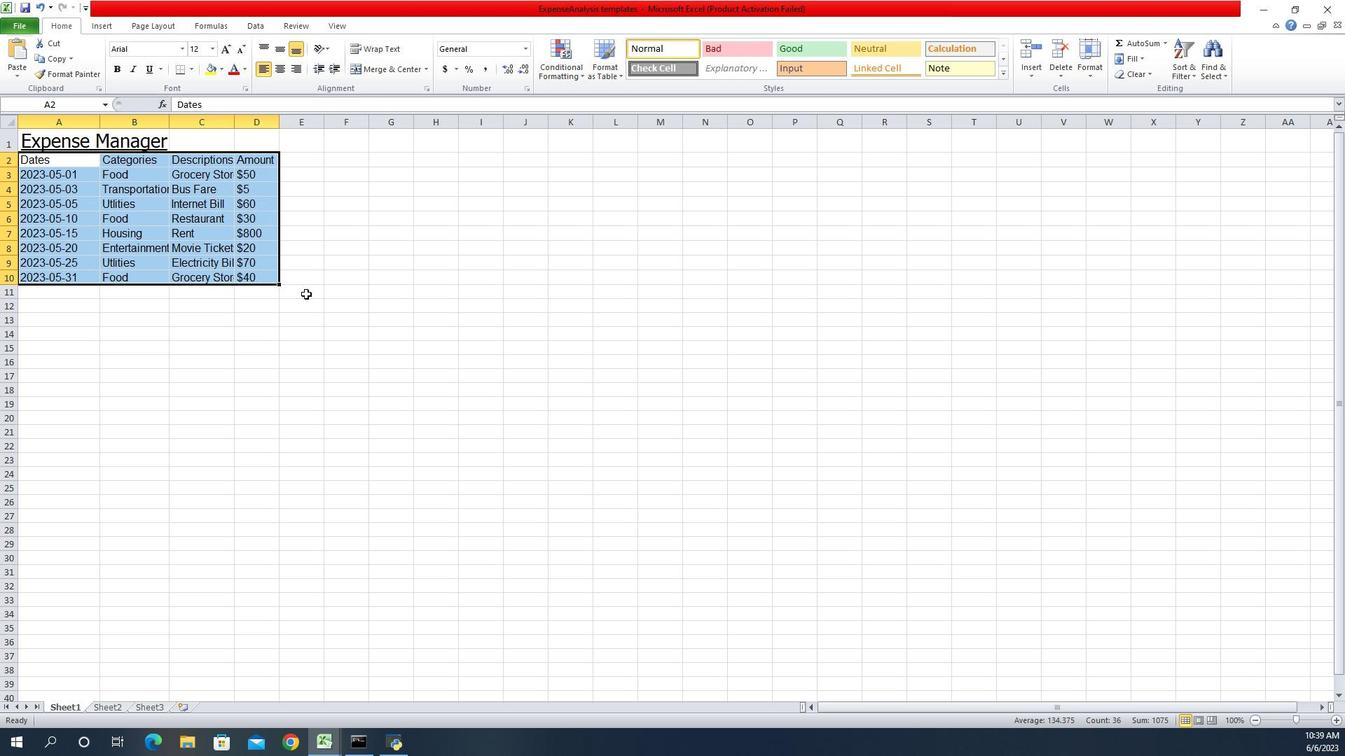 
